 Task: Find directions from Dallas to Palo Duro Canyon State Park in Texas.
Action: Mouse moved to (892, 10)
Screenshot: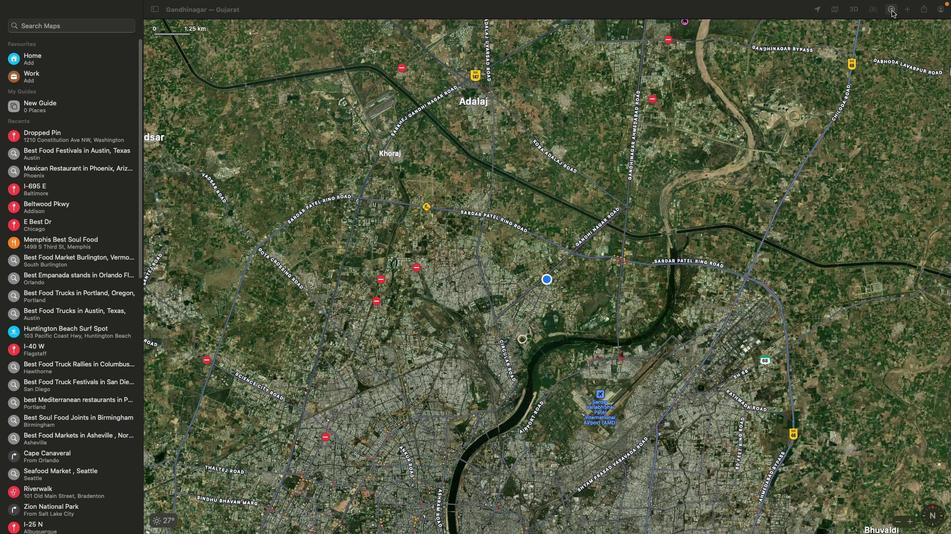 
Action: Mouse pressed left at (892, 10)
Screenshot: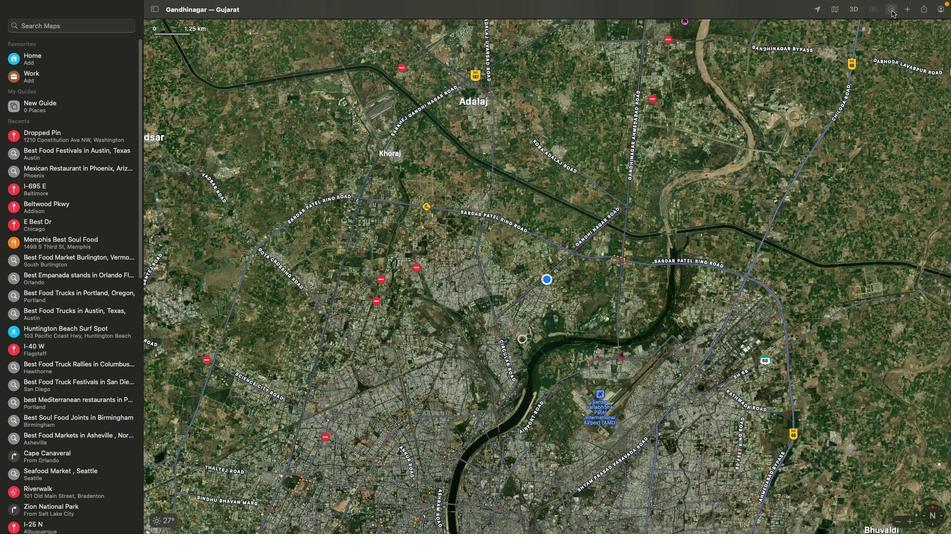 
Action: Mouse moved to (910, 63)
Screenshot: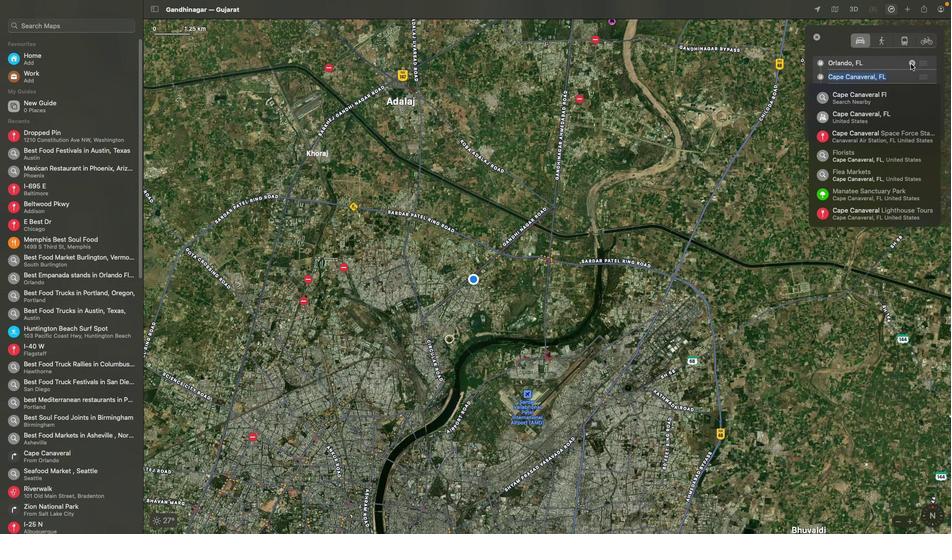 
Action: Mouse pressed left at (910, 63)
Screenshot: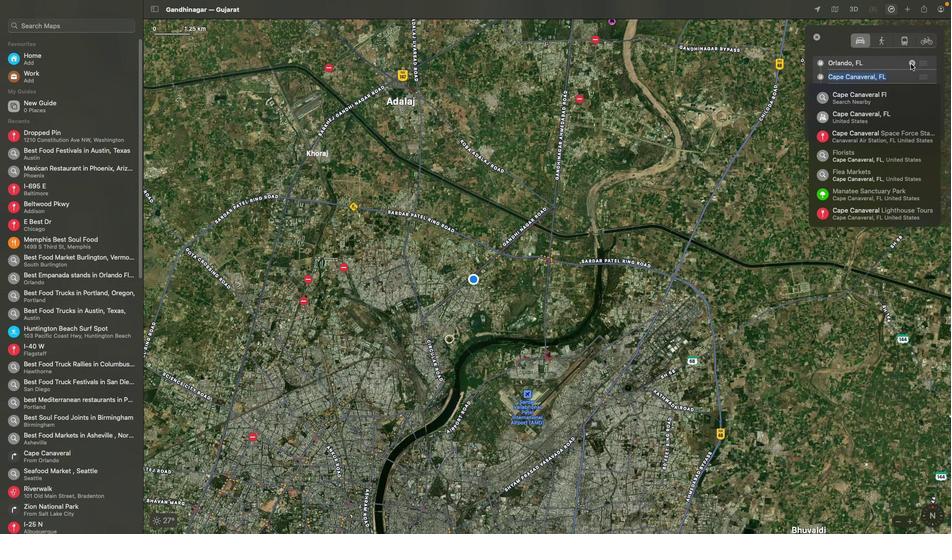 
Action: Mouse moved to (737, 107)
Screenshot: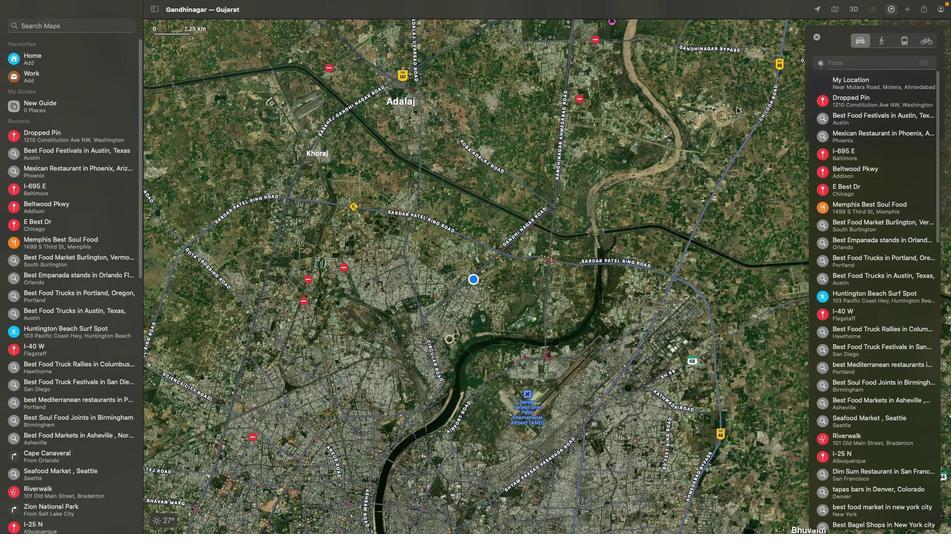 
Action: Mouse pressed left at (737, 107)
Screenshot: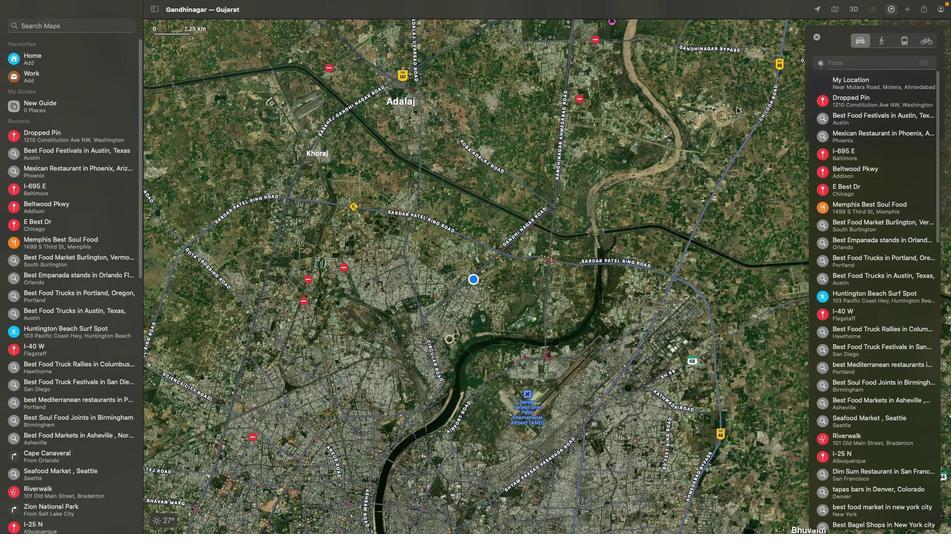 
Action: Mouse moved to (911, 77)
Screenshot: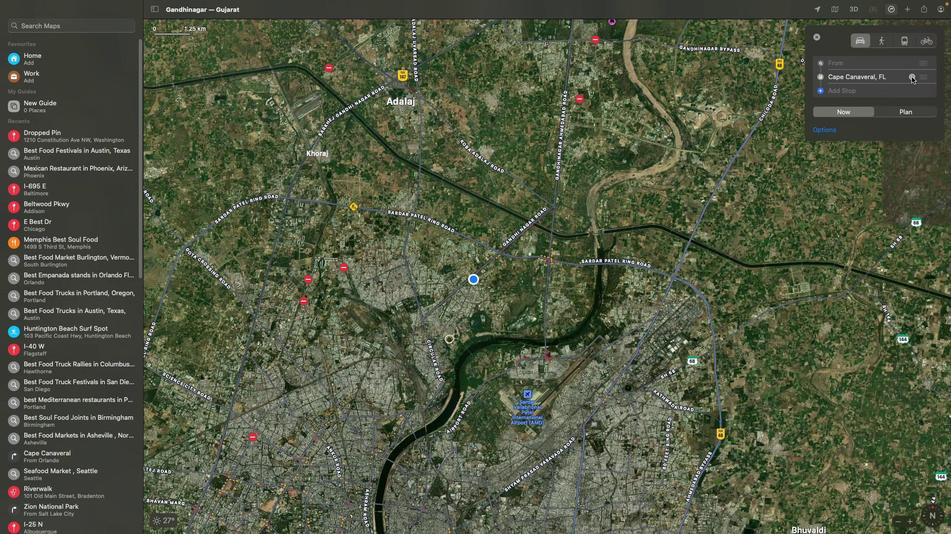 
Action: Mouse pressed left at (911, 77)
Screenshot: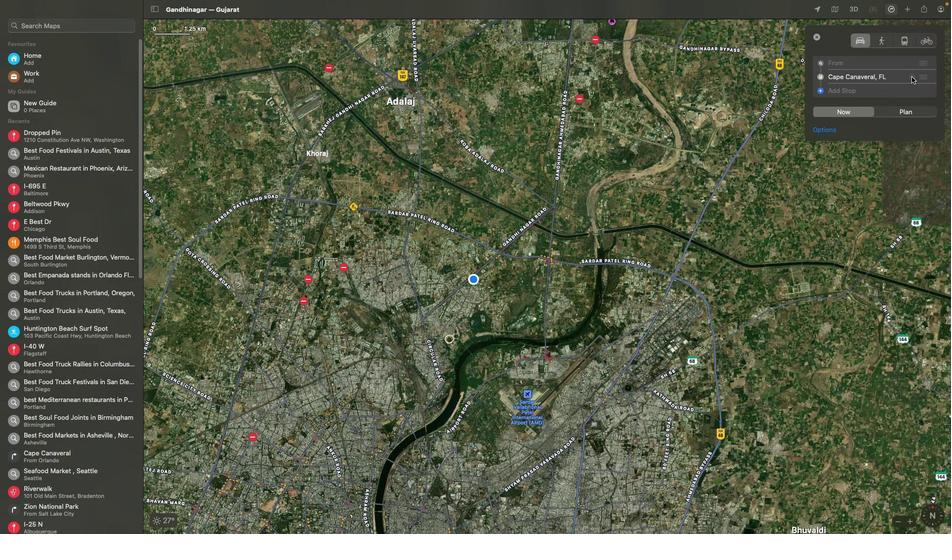 
Action: Mouse moved to (862, 64)
Screenshot: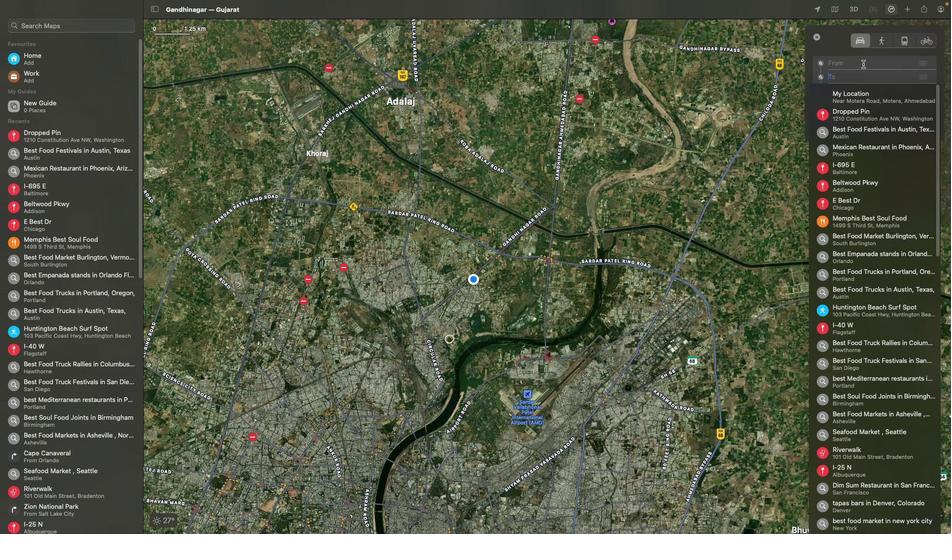 
Action: Mouse pressed left at (862, 64)
Screenshot: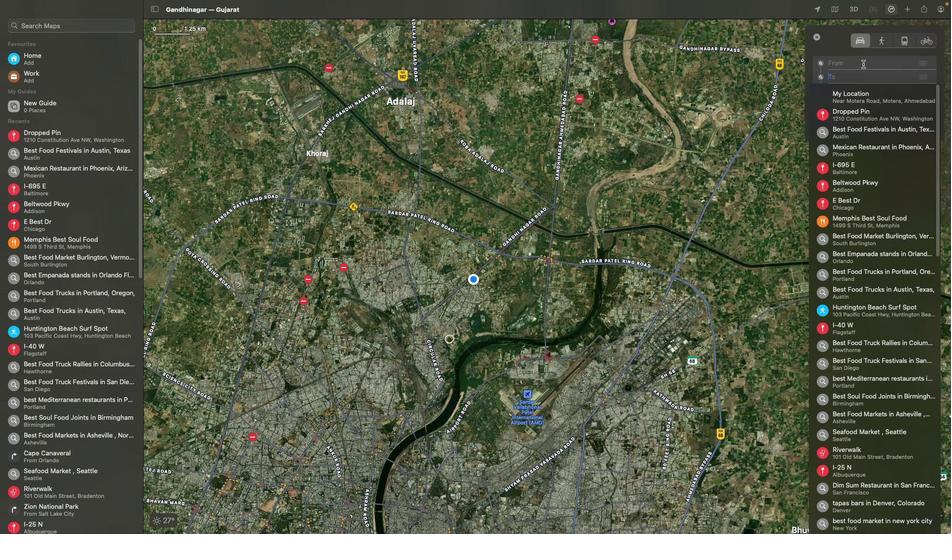 
Action: Mouse moved to (862, 64)
Screenshot: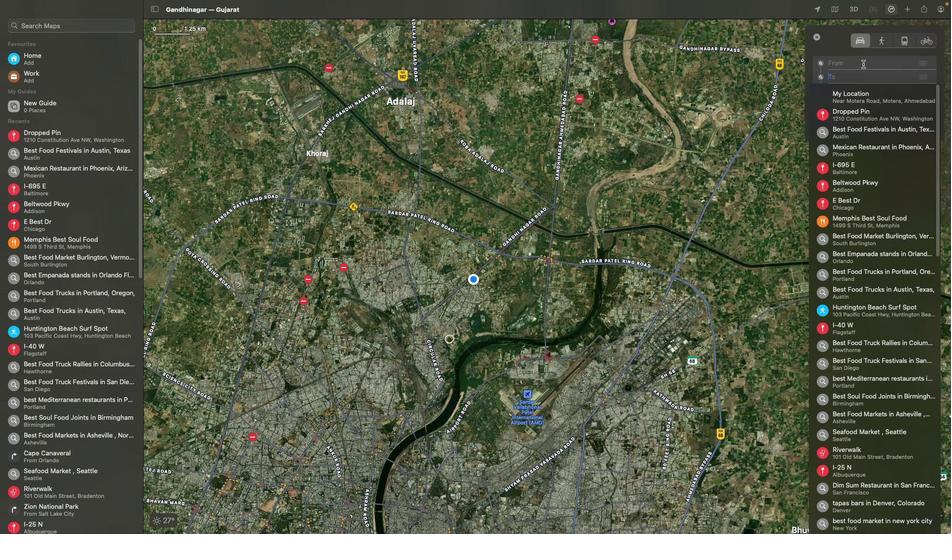 
Action: Key pressed Key.shift'D''a''l''l''a''s'Key.space
Screenshot: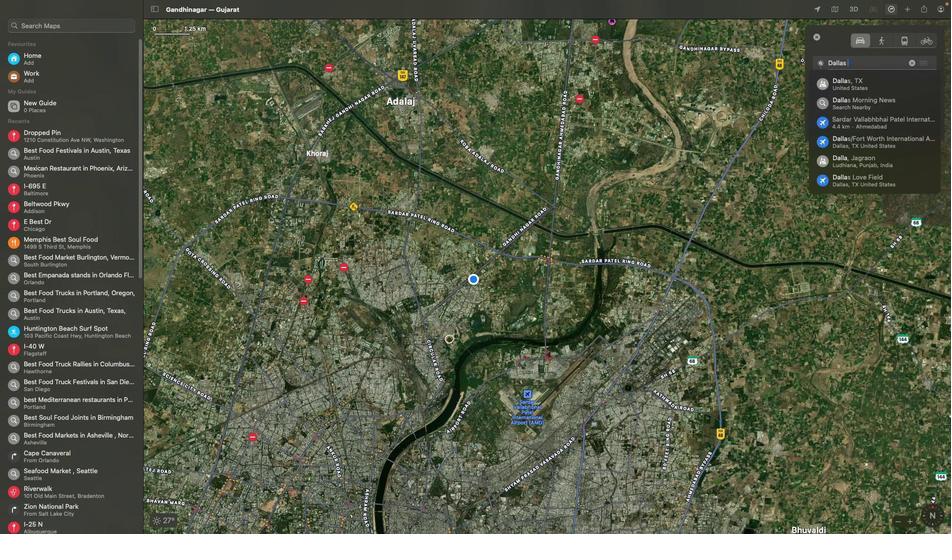 
Action: Mouse scrolled (862, 64) with delta (0, 0)
Screenshot: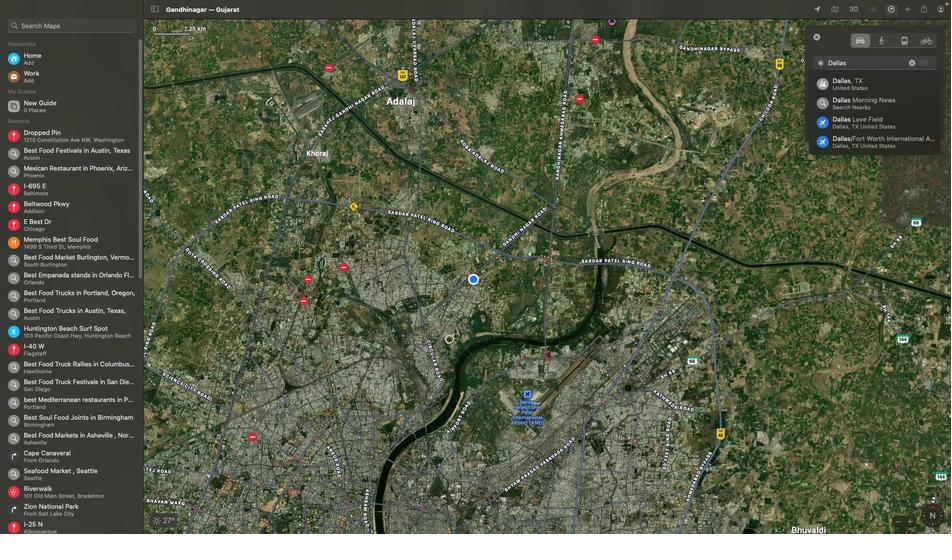 
Action: Mouse moved to (747, 125)
Screenshot: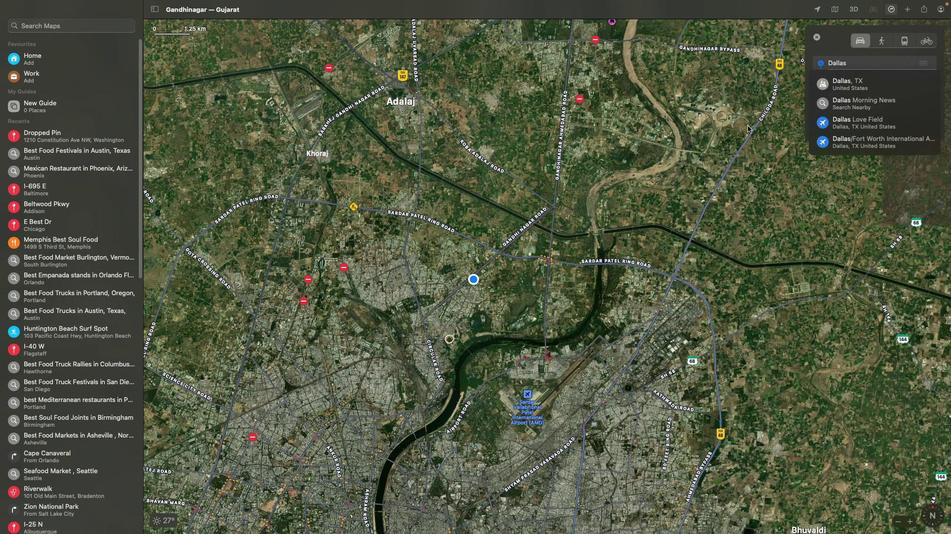 
Action: Mouse pressed left at (747, 125)
Screenshot: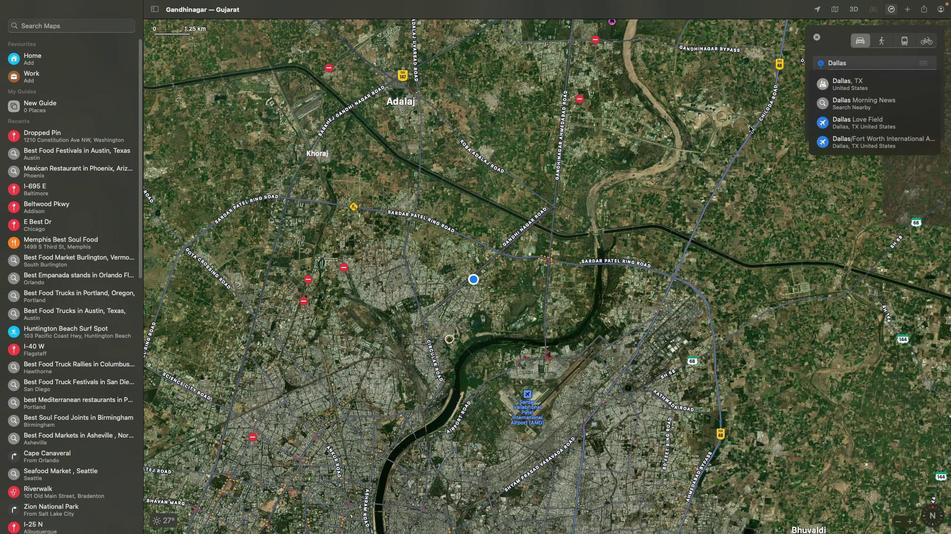 
Action: Mouse moved to (857, 77)
Screenshot: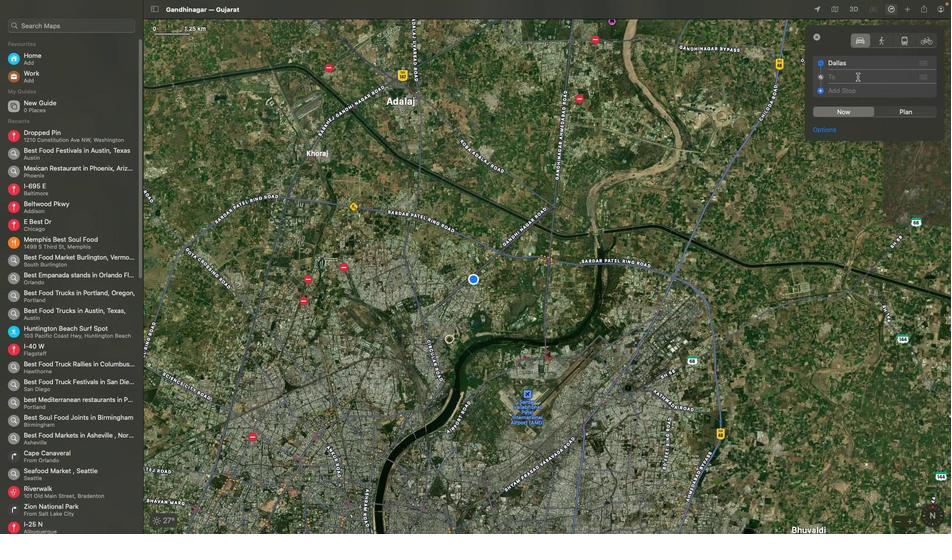 
Action: Mouse pressed left at (857, 77)
Screenshot: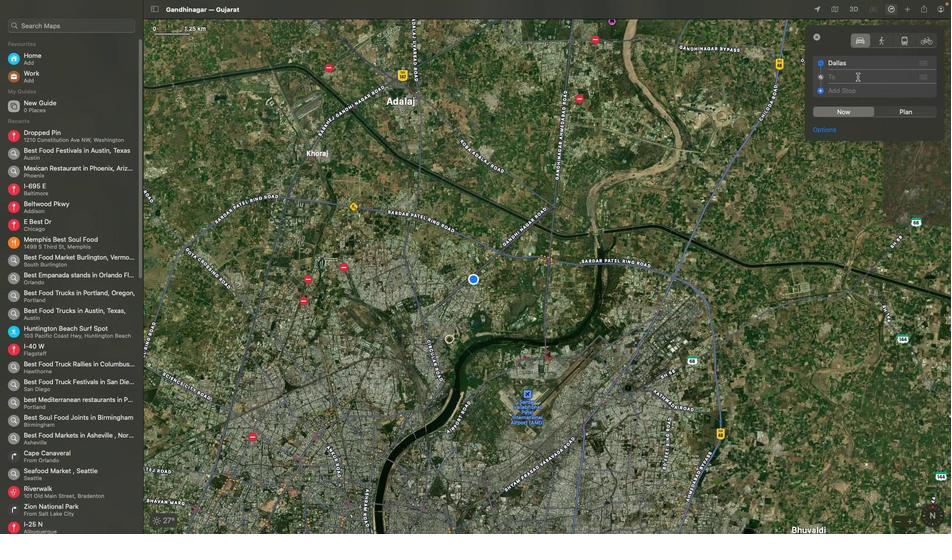 
Action: Key pressed Key.shift'L''a'Key.backspaceKey.backspaceKey.shift'P''a''l''o'Key.spaceKey.shift'C''a''n''y''o''n'Key.spaceKey.shift'S''a'Key.backspace't''a''t''e'Key.spaceKey.shift'P''a''r''k'Key.space'i''n'Key.spaceKey.shift'T''e''x'Key.backspaceKey.backspace'e''x''a''s''\x03'
Screenshot: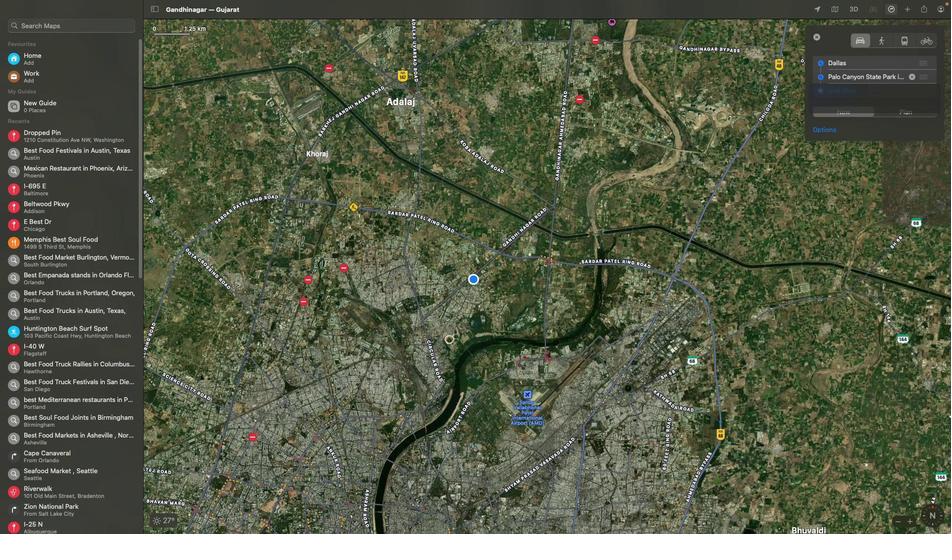 
Action: Mouse moved to (832, 204)
Screenshot: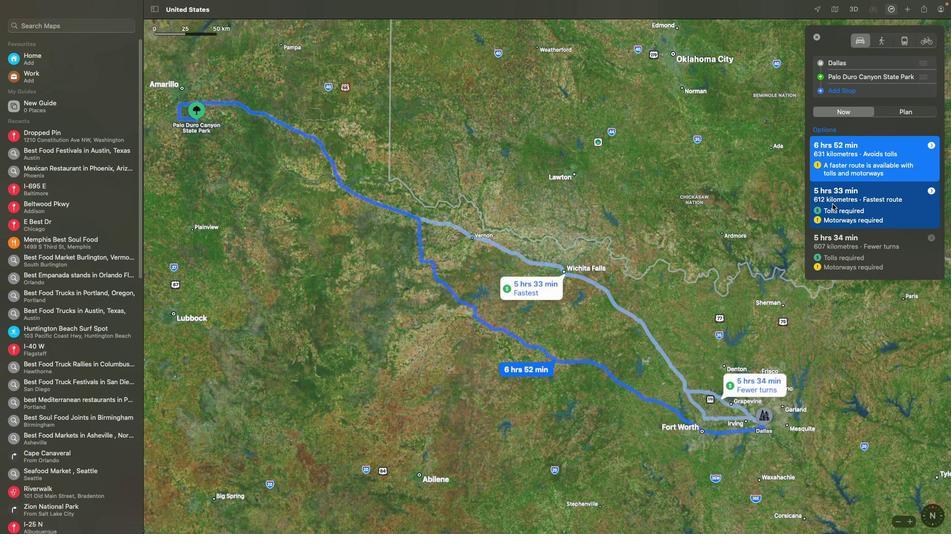 
Action: Mouse pressed left at (832, 204)
Screenshot: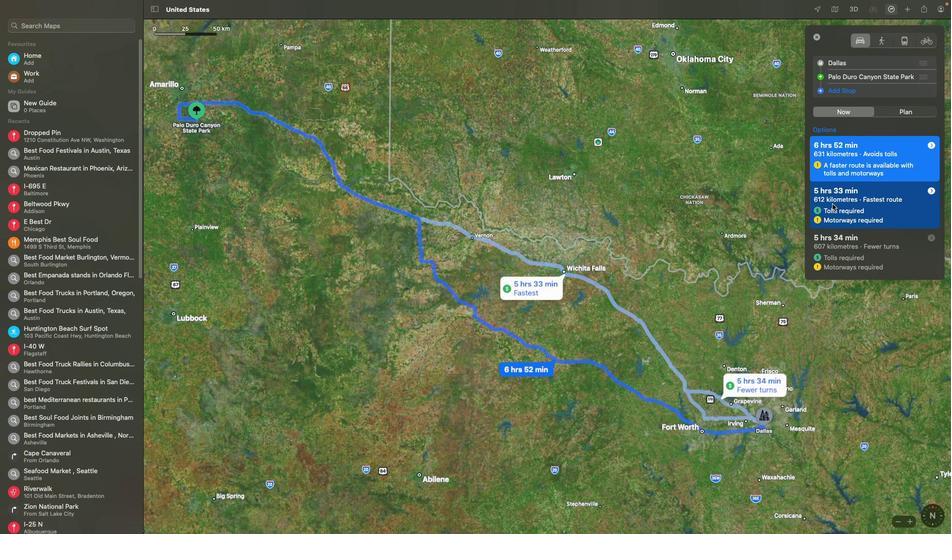 
Action: Mouse moved to (847, 243)
Screenshot: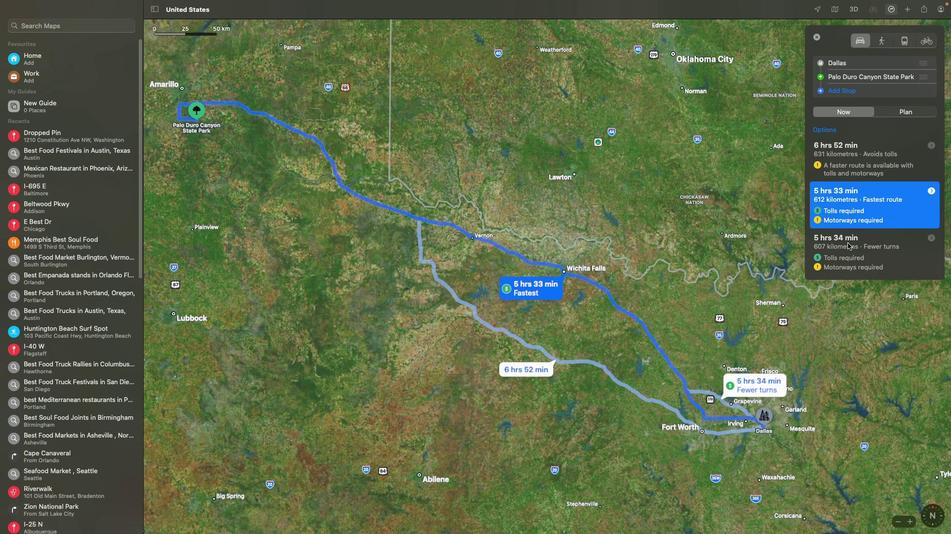 
Action: Mouse pressed left at (847, 243)
Screenshot: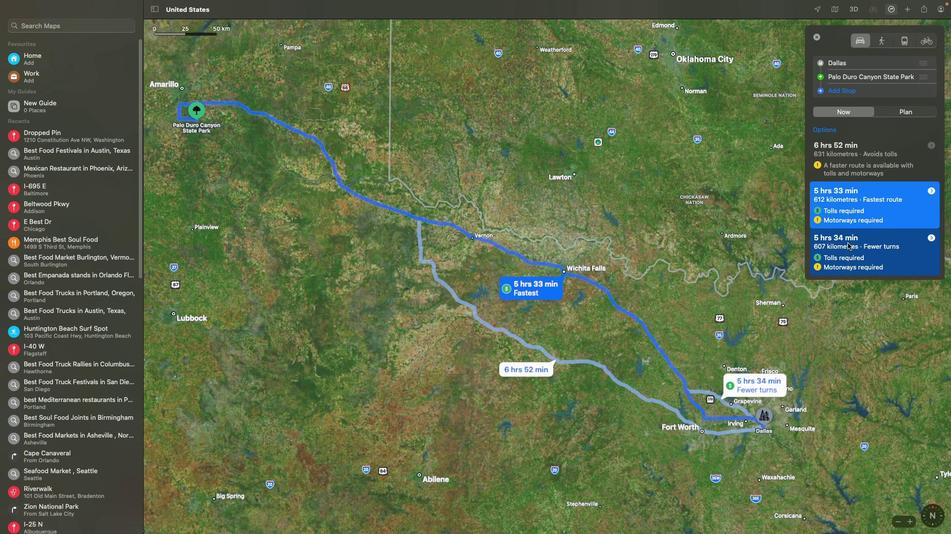 
Action: Mouse moved to (842, 155)
Screenshot: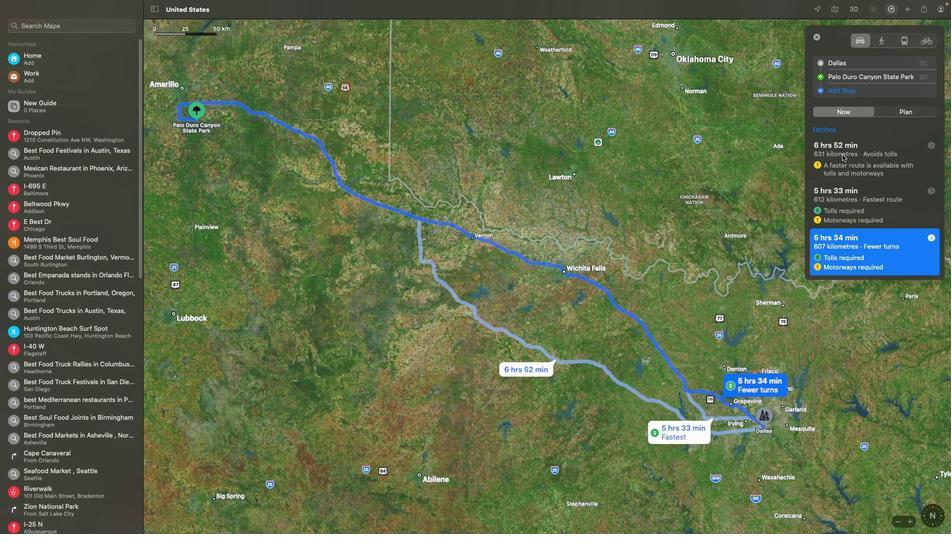 
Action: Mouse pressed left at (842, 155)
Screenshot: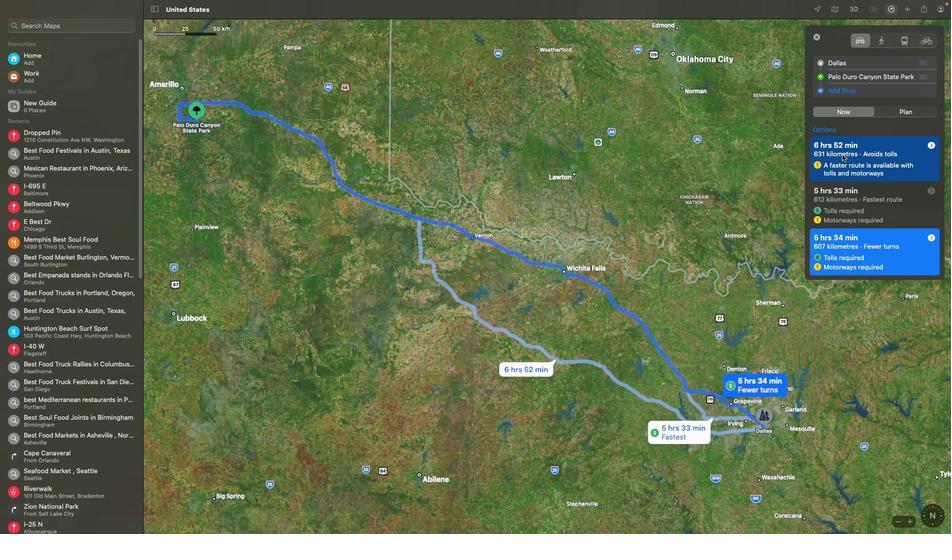
Action: Mouse moved to (929, 147)
Screenshot: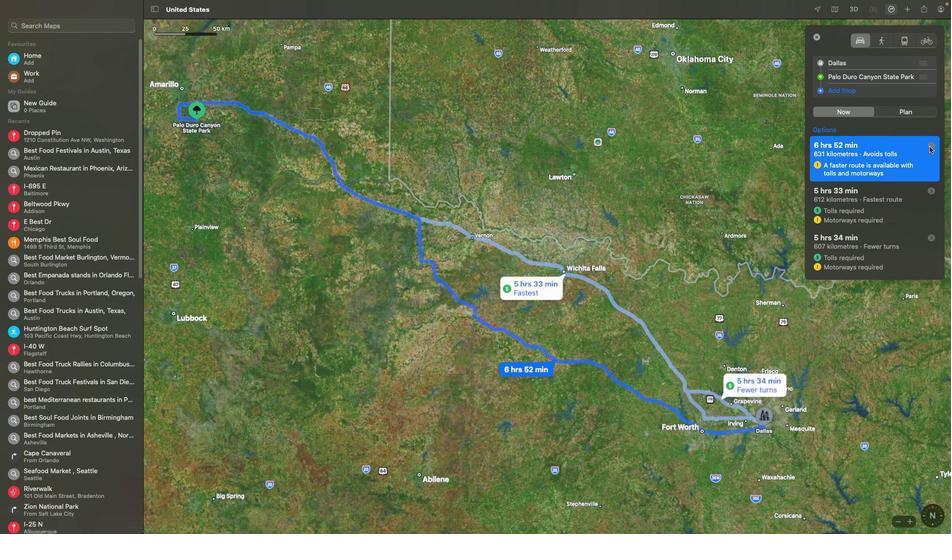 
Action: Mouse pressed left at (929, 147)
Screenshot: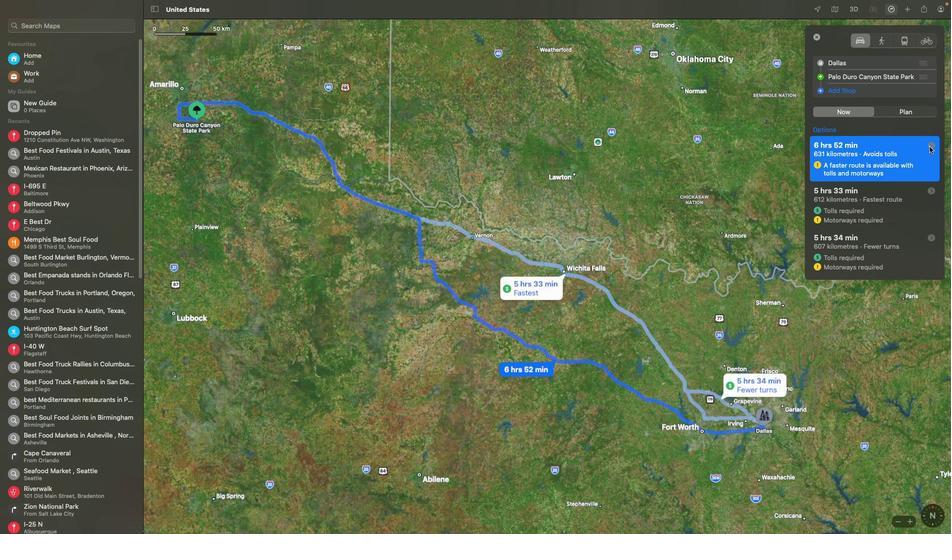 
Action: Mouse moved to (869, 209)
Screenshot: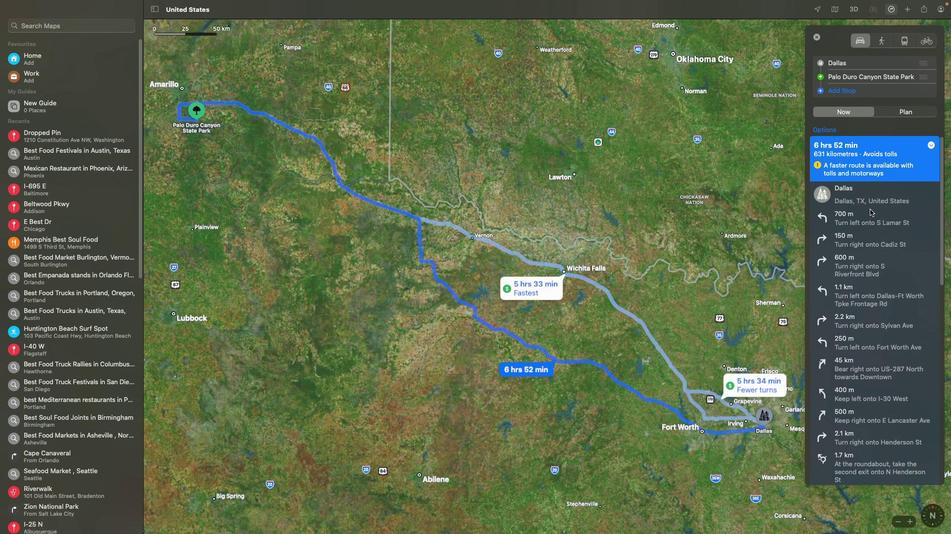 
Action: Mouse scrolled (869, 209) with delta (0, 0)
Screenshot: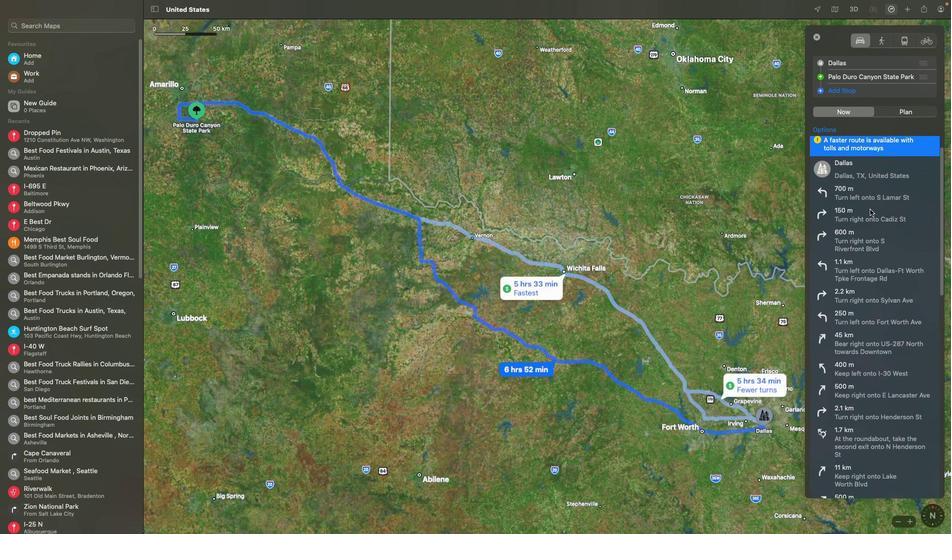 
Action: Mouse scrolled (869, 209) with delta (0, 0)
Screenshot: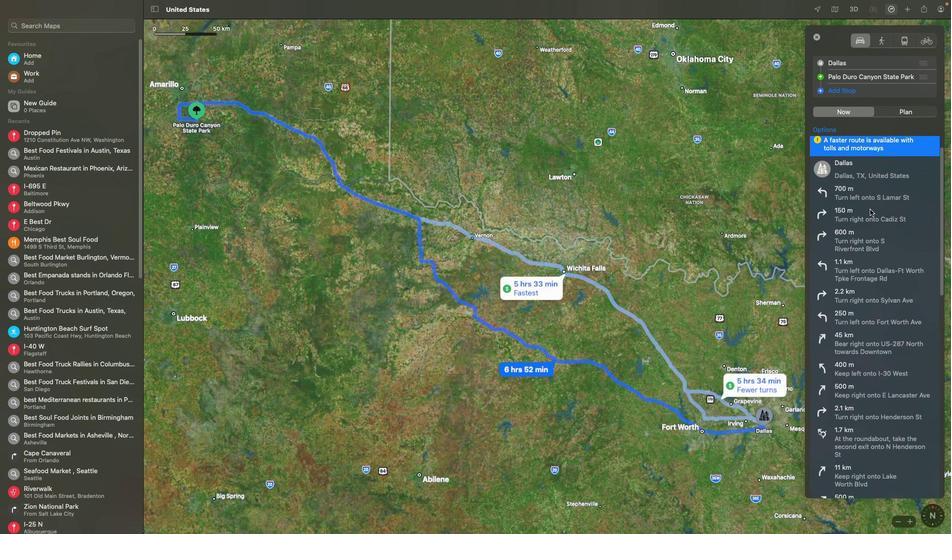 
Action: Mouse scrolled (869, 209) with delta (0, -1)
Screenshot: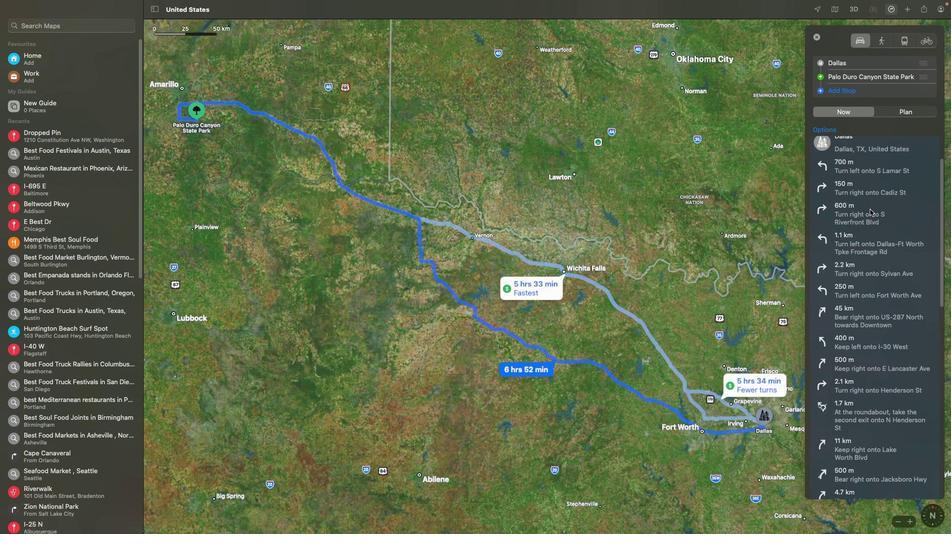 
Action: Mouse scrolled (869, 209) with delta (0, -2)
Screenshot: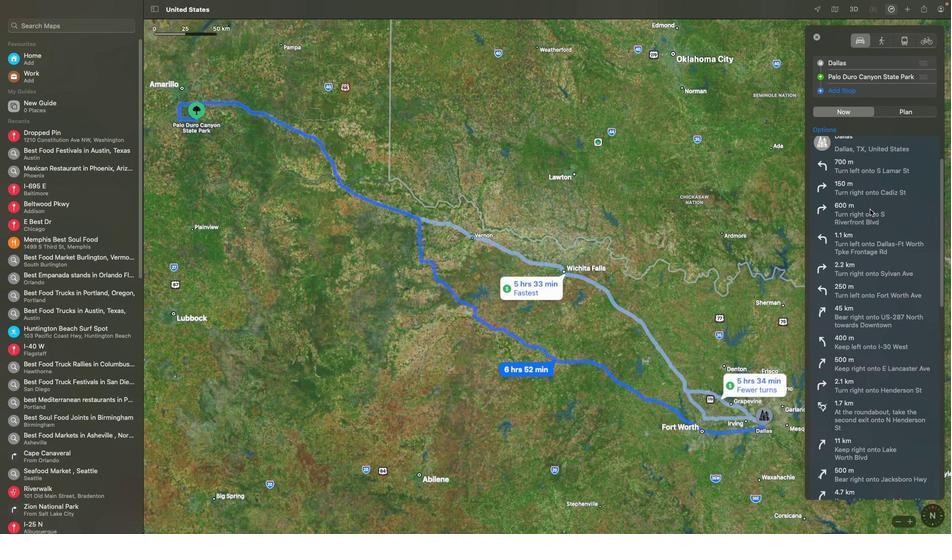 
Action: Mouse scrolled (869, 209) with delta (0, 0)
Screenshot: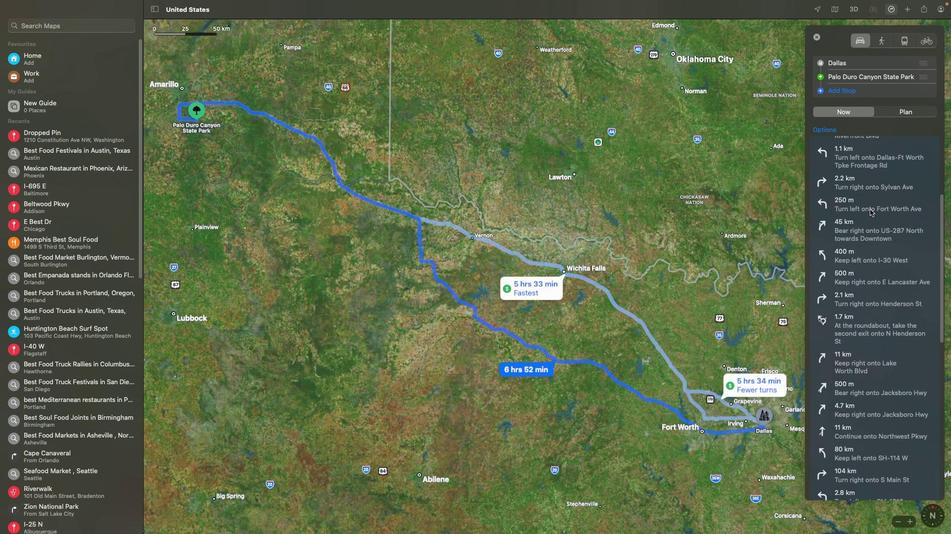 
Action: Mouse scrolled (869, 209) with delta (0, 0)
Screenshot: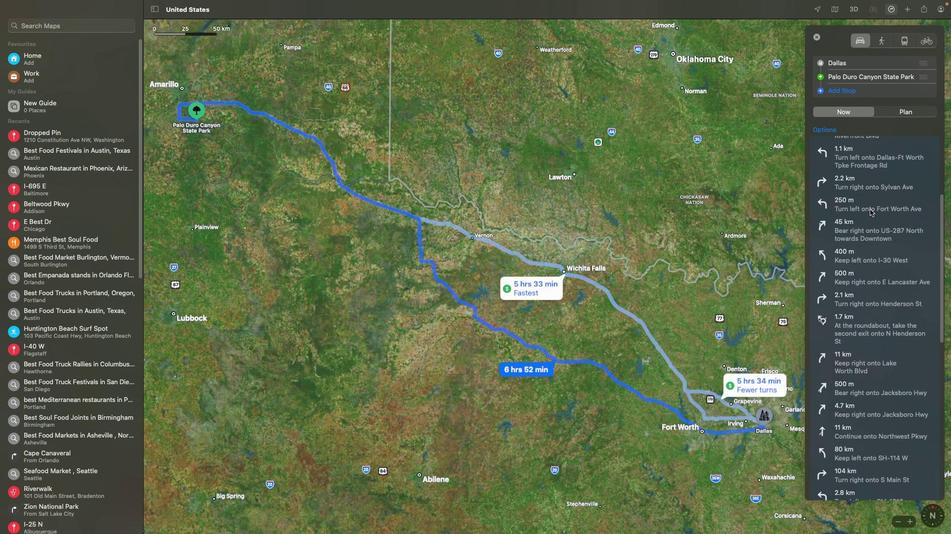 
Action: Mouse scrolled (869, 209) with delta (0, -1)
Screenshot: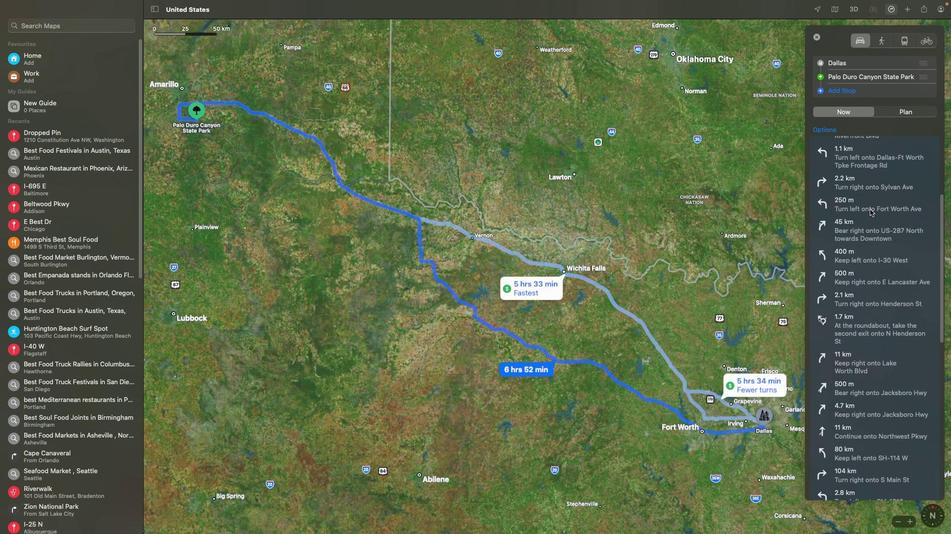 
Action: Mouse scrolled (869, 209) with delta (0, -2)
Screenshot: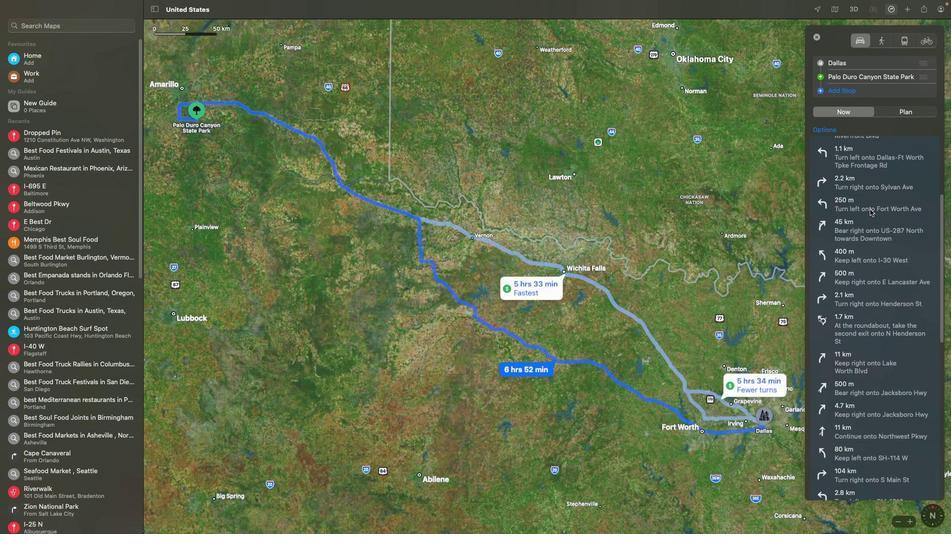
Action: Mouse scrolled (869, 209) with delta (0, -2)
Screenshot: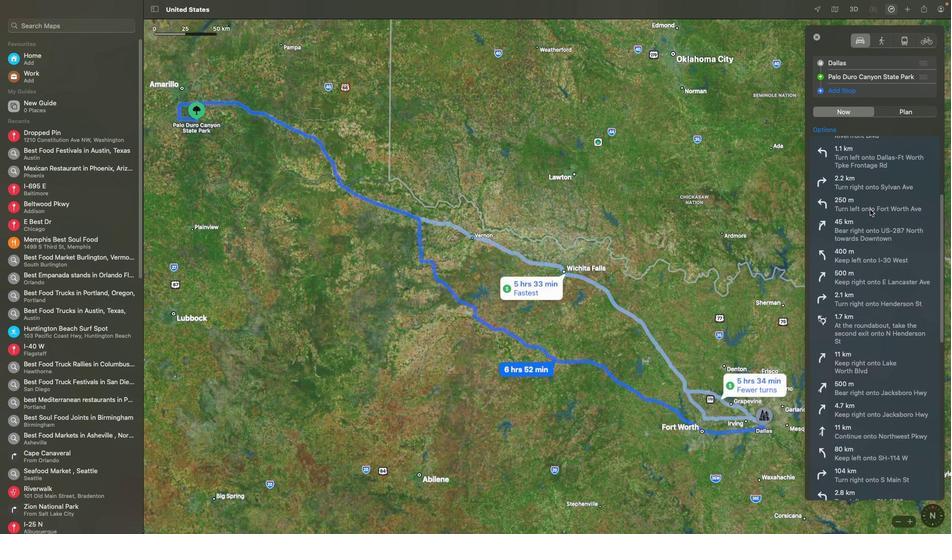 
Action: Mouse scrolled (869, 209) with delta (0, 0)
Screenshot: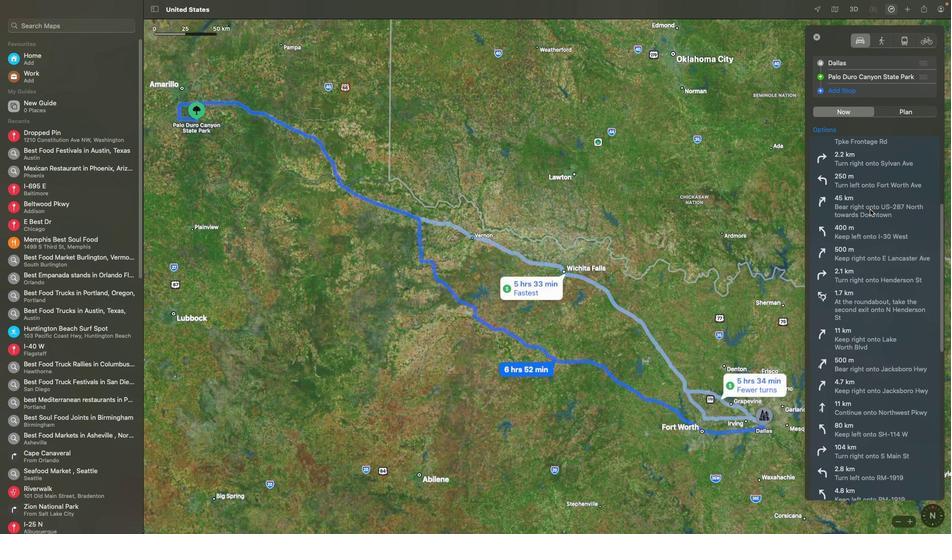 
Action: Mouse scrolled (869, 209) with delta (0, 0)
Screenshot: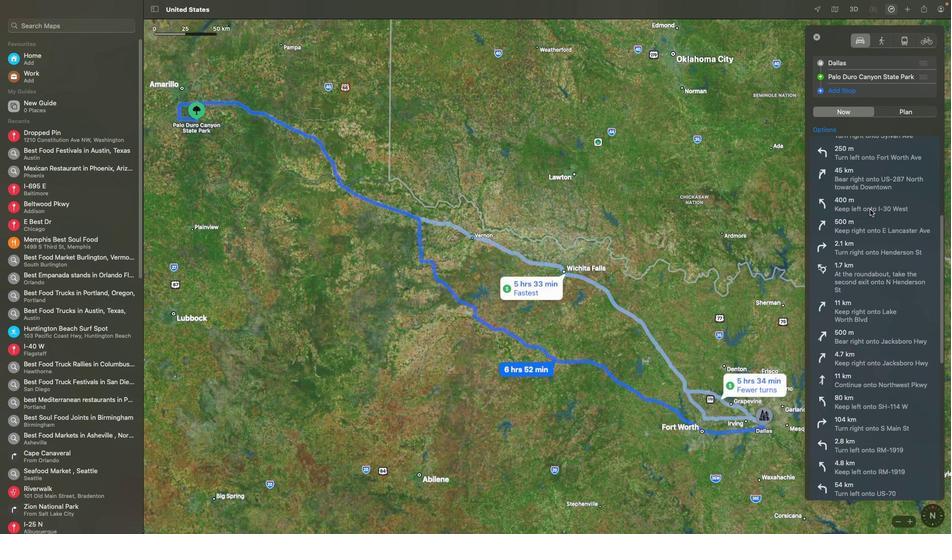 
Action: Mouse scrolled (869, 209) with delta (0, -1)
Screenshot: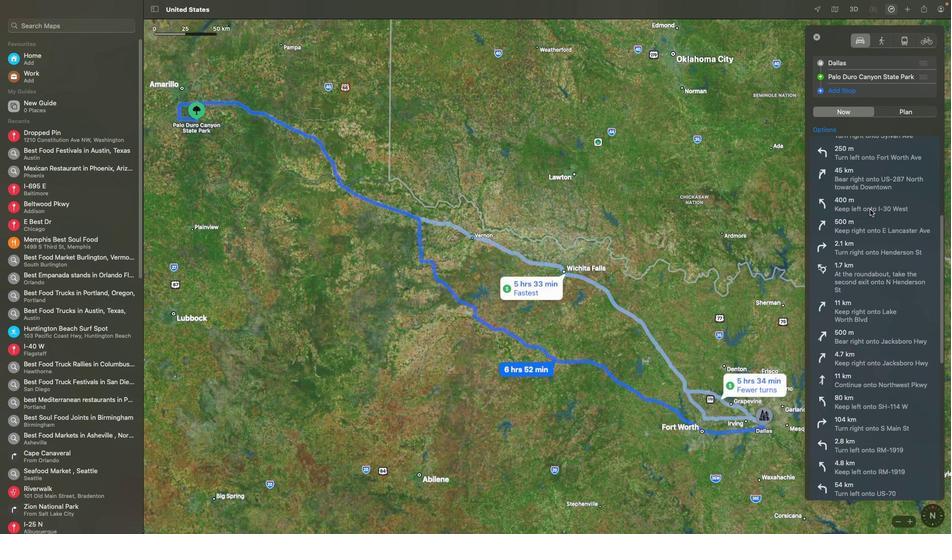 
Action: Mouse scrolled (869, 209) with delta (0, -2)
Screenshot: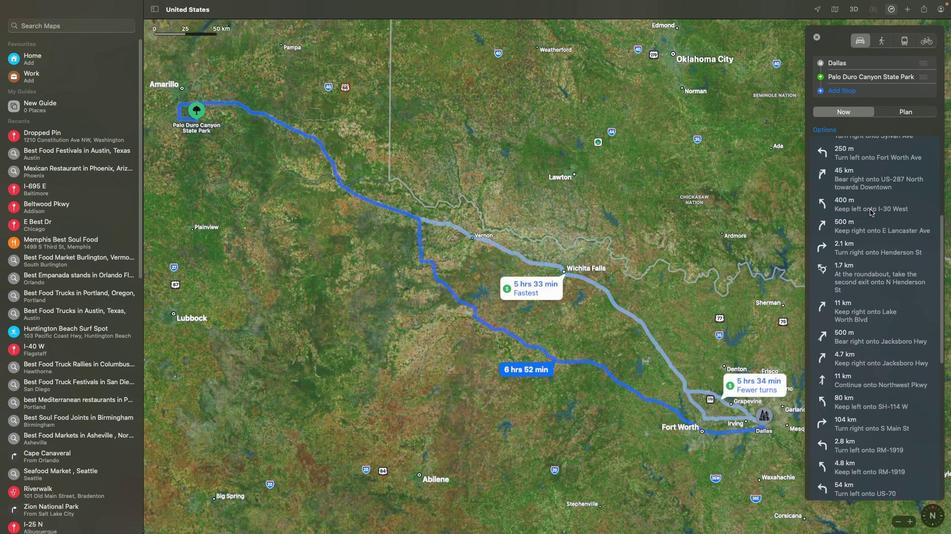 
Action: Mouse scrolled (869, 209) with delta (0, 0)
Screenshot: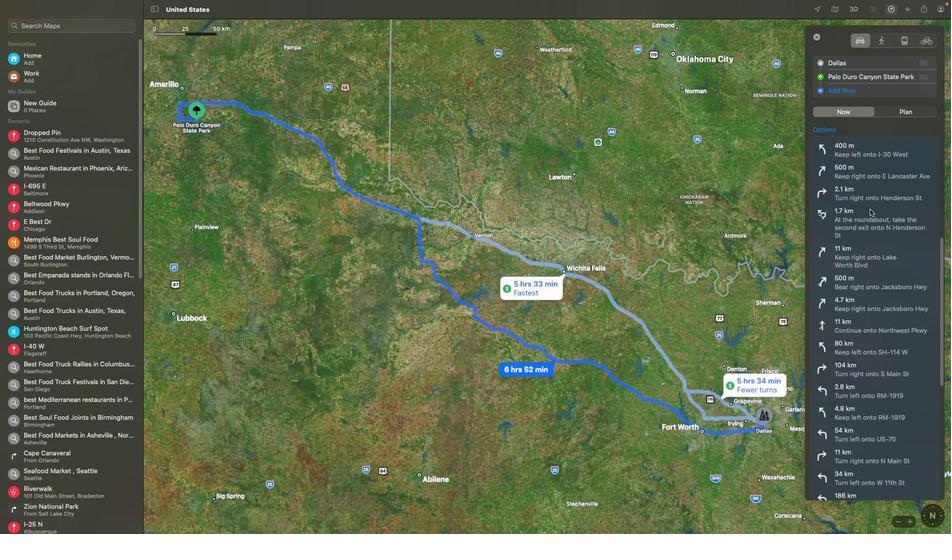 
Action: Mouse scrolled (869, 209) with delta (0, 0)
Screenshot: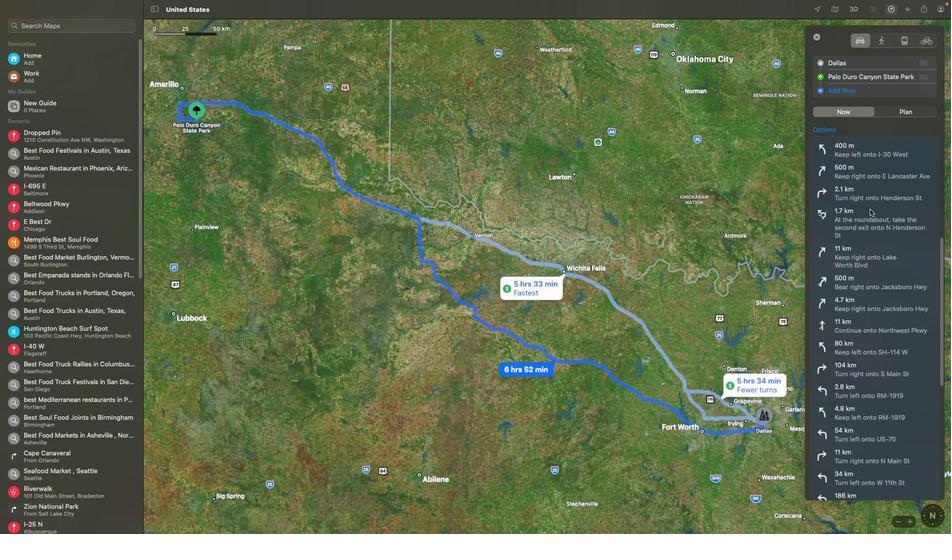 
Action: Mouse scrolled (869, 209) with delta (0, -1)
Screenshot: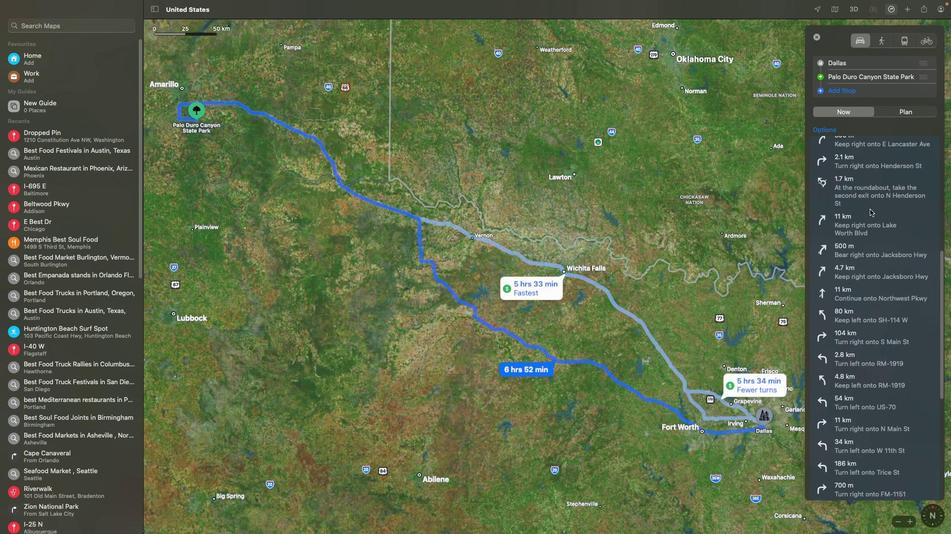 
Action: Mouse scrolled (869, 209) with delta (0, -2)
Screenshot: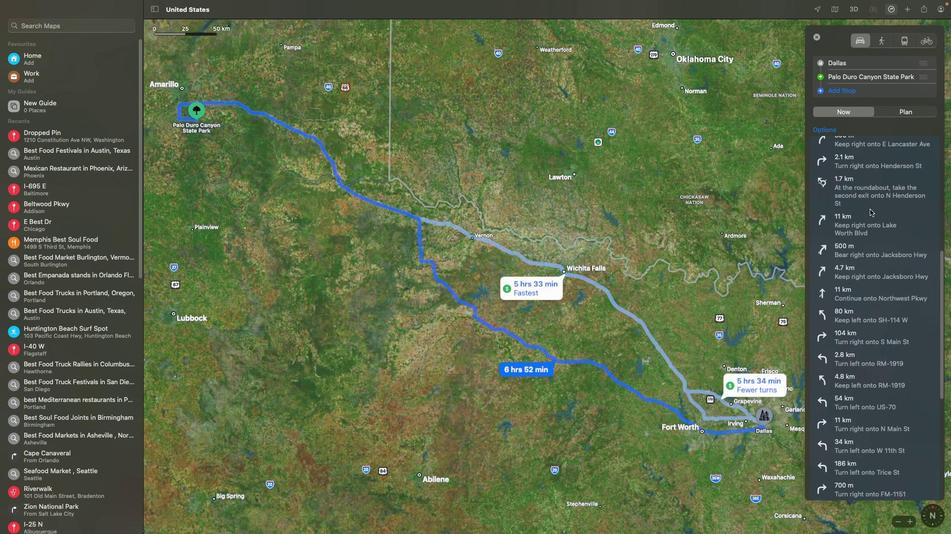 
Action: Mouse scrolled (869, 209) with delta (0, -2)
Screenshot: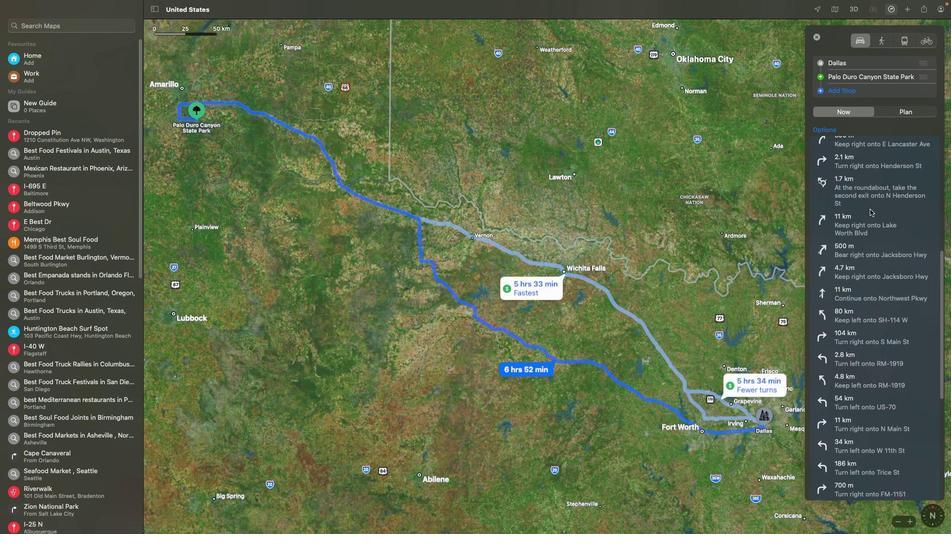 
Action: Mouse scrolled (869, 209) with delta (0, 0)
Screenshot: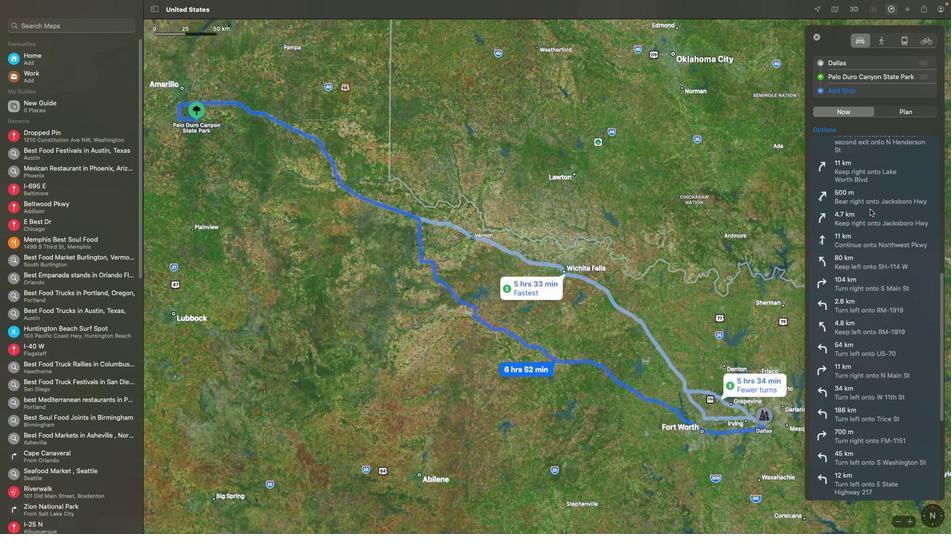 
Action: Mouse scrolled (869, 209) with delta (0, 0)
Screenshot: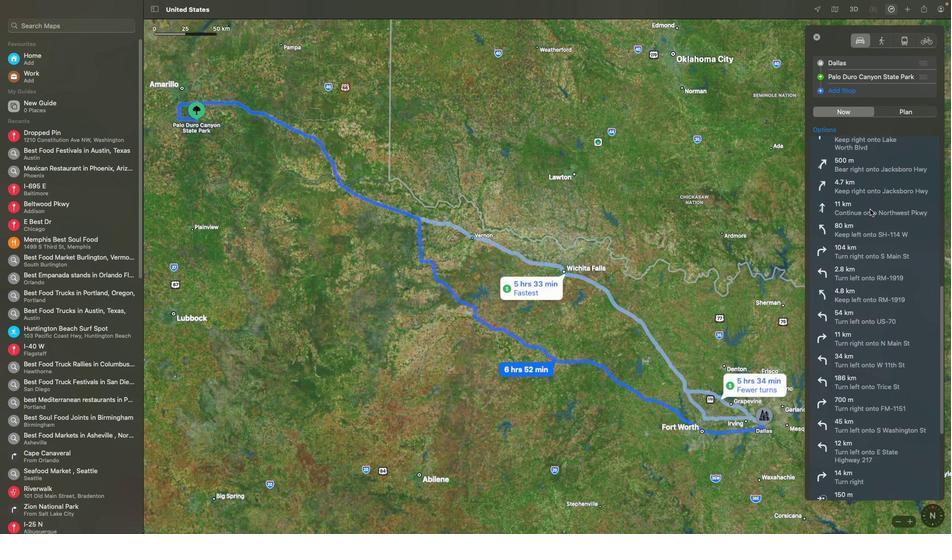 
Action: Mouse scrolled (869, 209) with delta (0, -1)
Screenshot: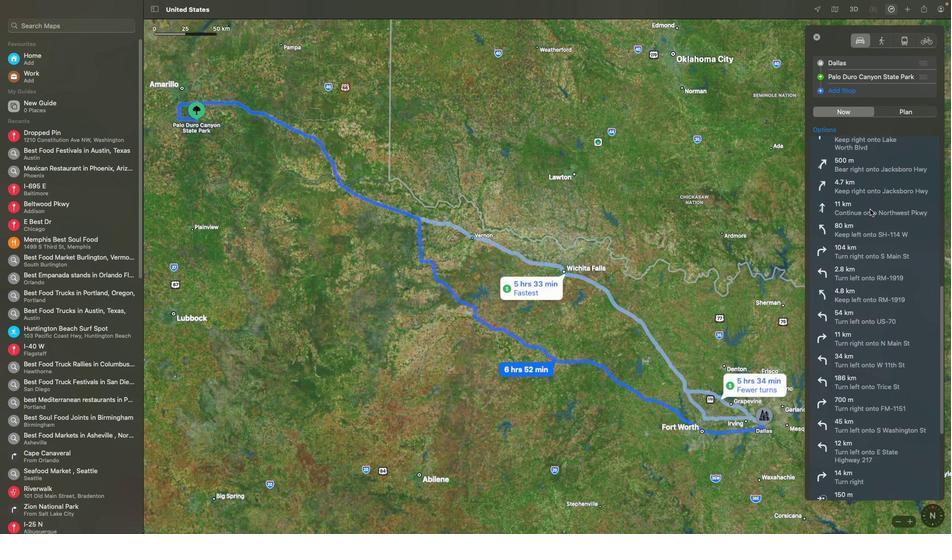 
Action: Mouse scrolled (869, 209) with delta (0, -2)
Screenshot: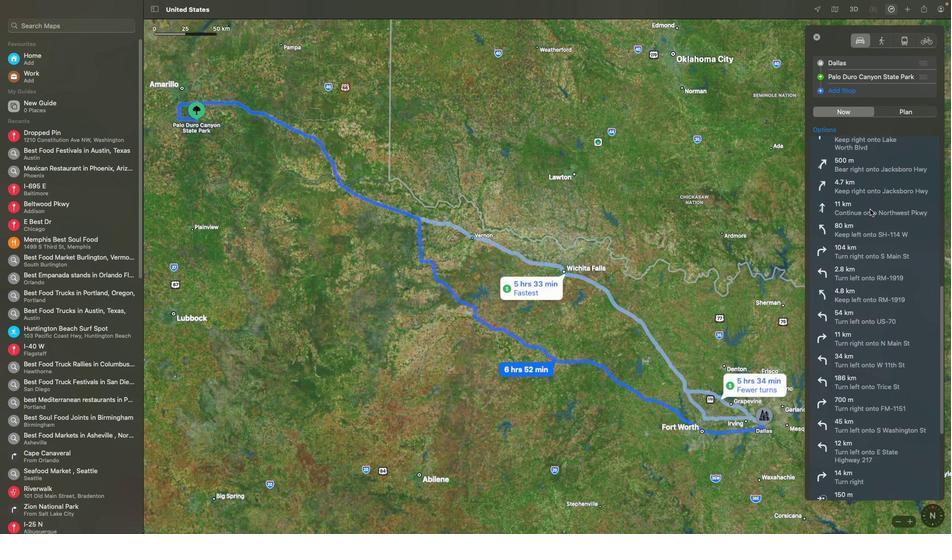 
Action: Mouse scrolled (869, 209) with delta (0, -2)
Screenshot: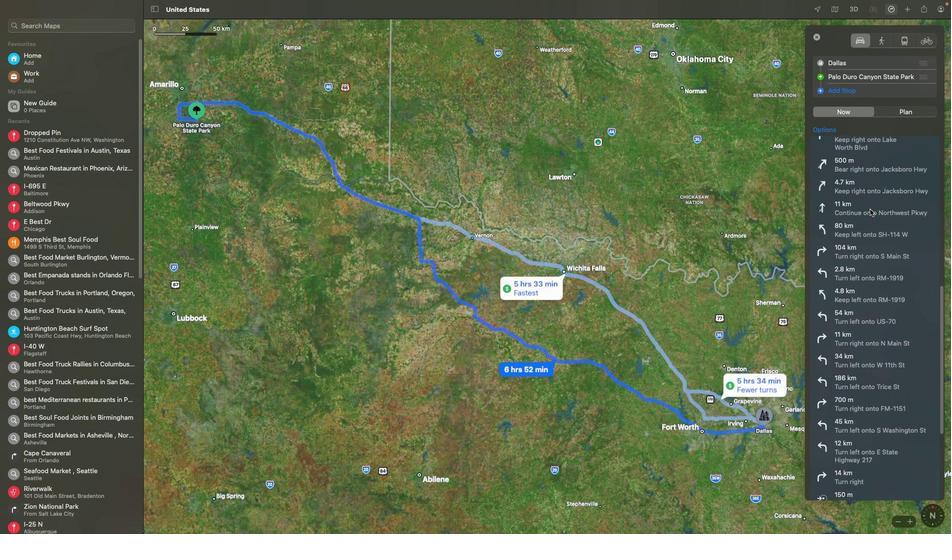 
Action: Mouse scrolled (869, 209) with delta (0, 0)
Screenshot: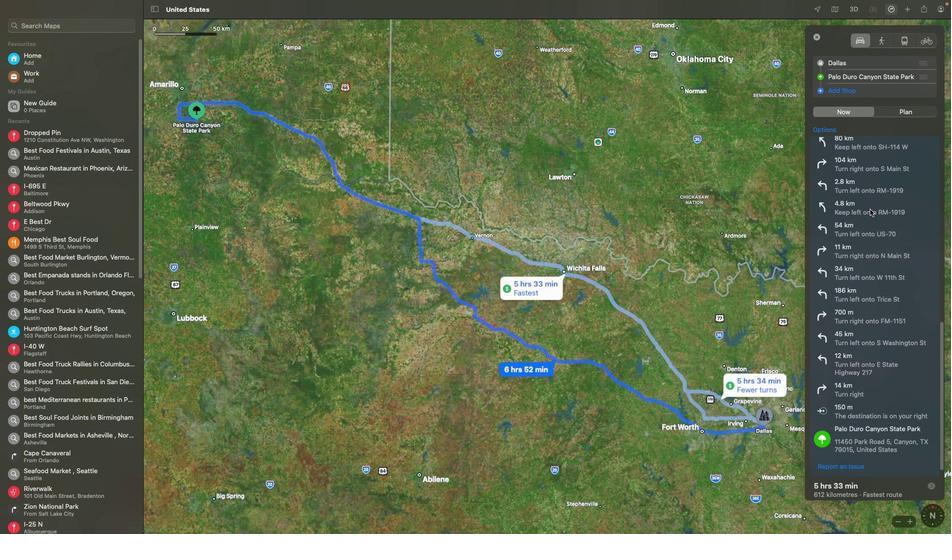 
Action: Mouse scrolled (869, 209) with delta (0, 0)
Screenshot: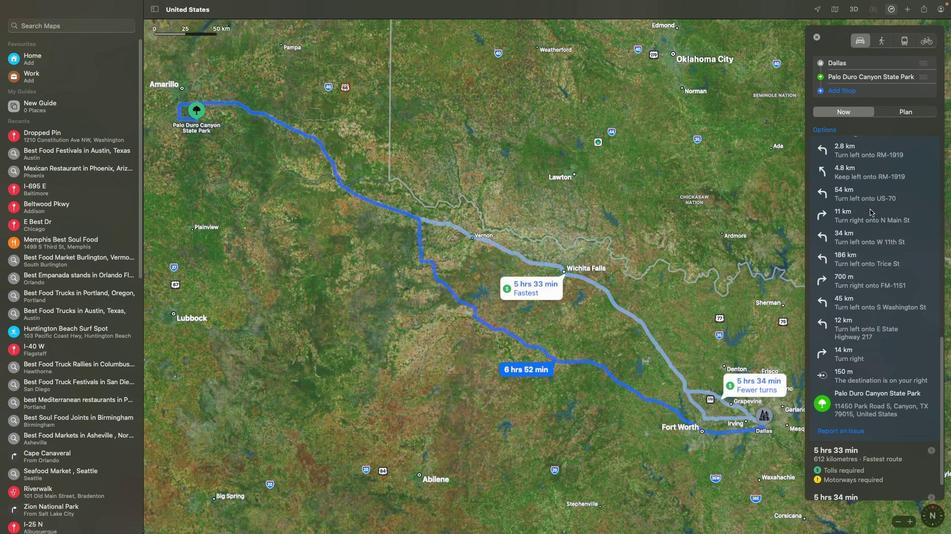
Action: Mouse scrolled (869, 209) with delta (0, -1)
Screenshot: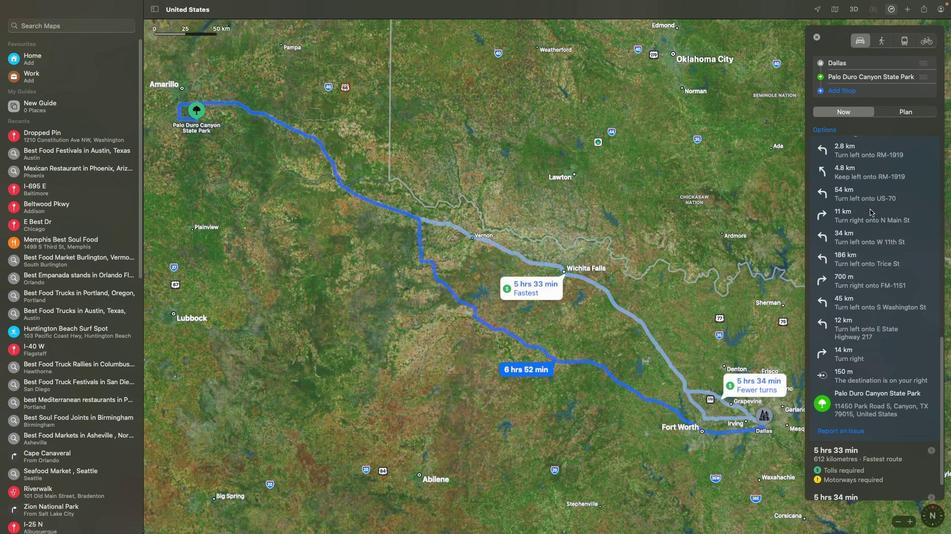 
Action: Mouse scrolled (869, 209) with delta (0, -2)
Screenshot: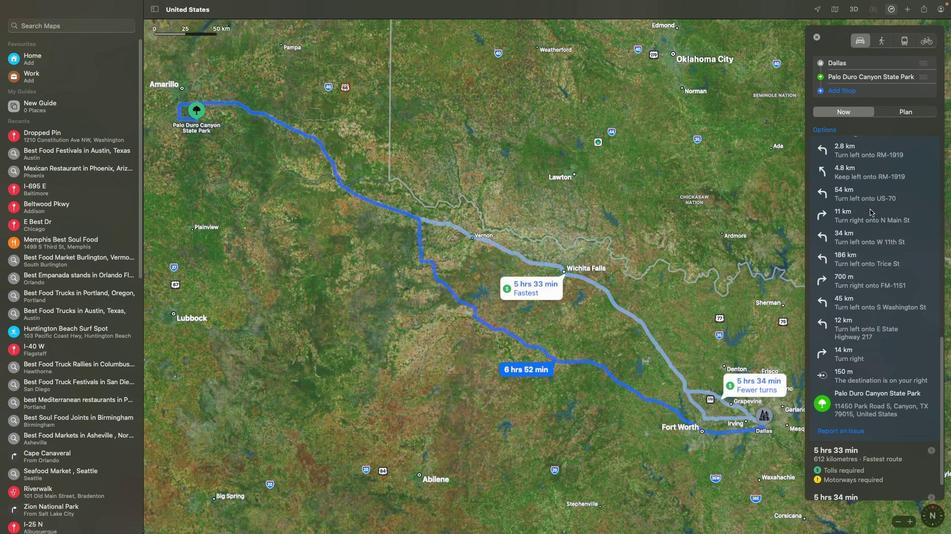 
Action: Mouse scrolled (869, 209) with delta (0, -2)
Screenshot: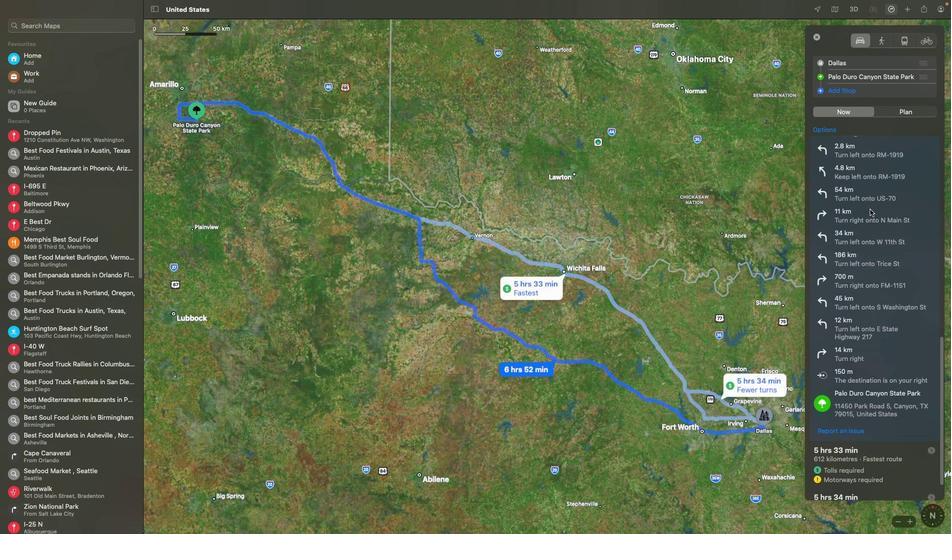 
Action: Mouse scrolled (869, 209) with delta (0, -3)
Screenshot: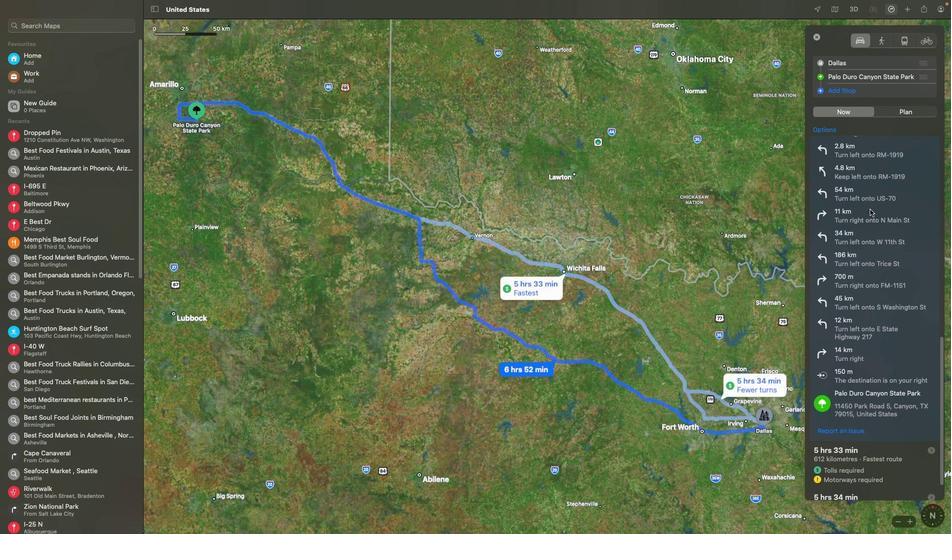 
Action: Mouse scrolled (869, 209) with delta (0, 0)
Screenshot: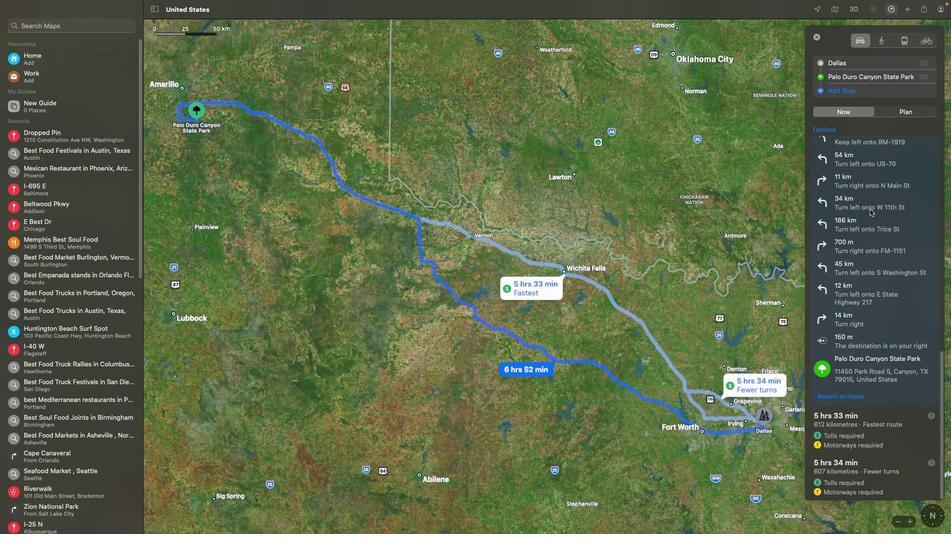 
Action: Mouse scrolled (869, 209) with delta (0, 0)
Screenshot: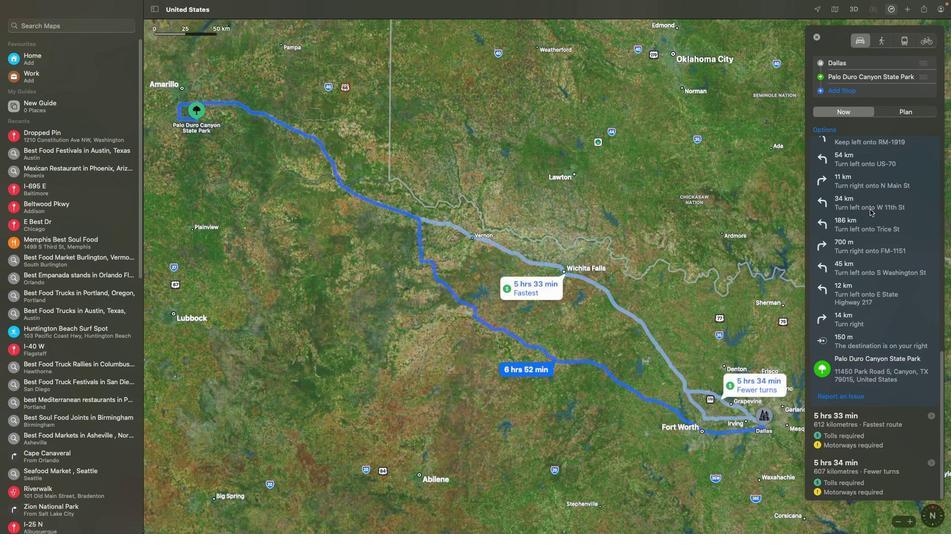 
Action: Mouse scrolled (869, 209) with delta (0, -1)
Screenshot: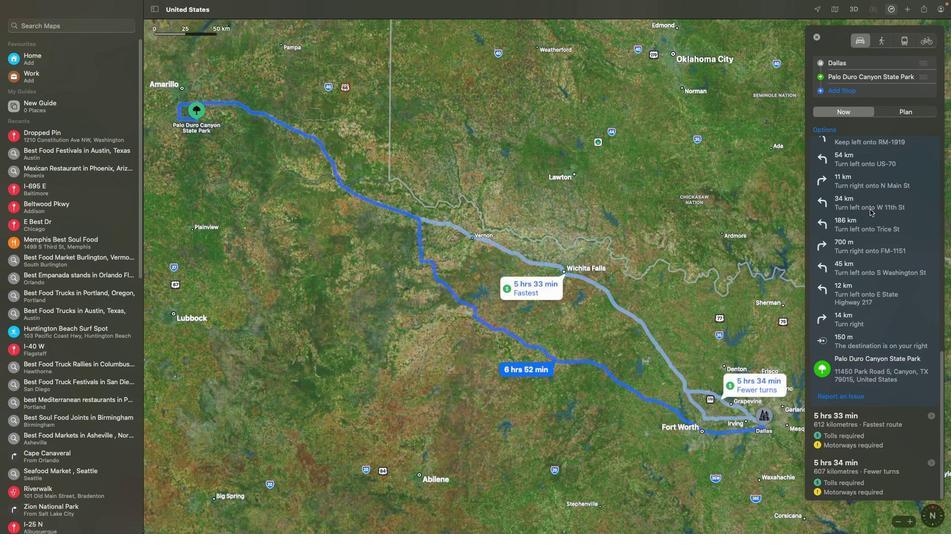 
Action: Mouse scrolled (869, 209) with delta (0, -2)
Screenshot: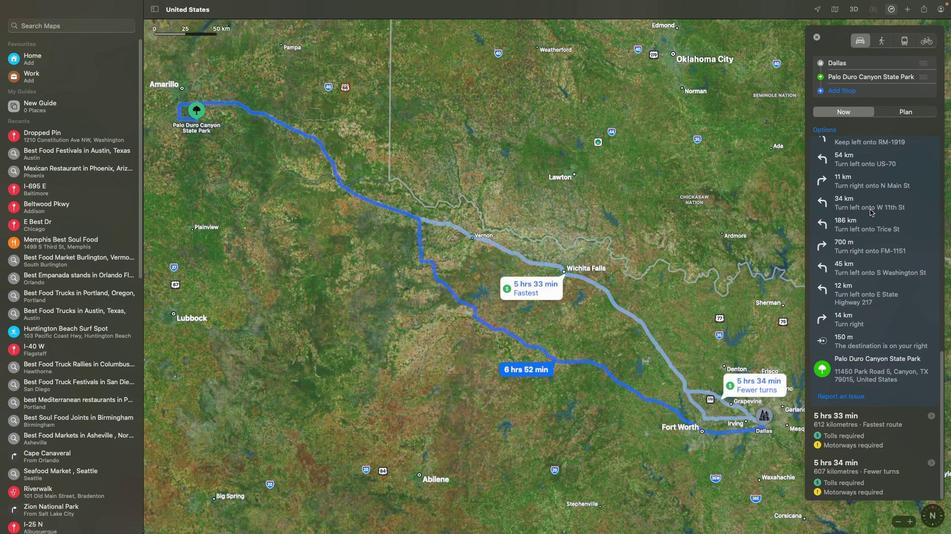 
Action: Mouse scrolled (869, 209) with delta (0, -2)
Screenshot: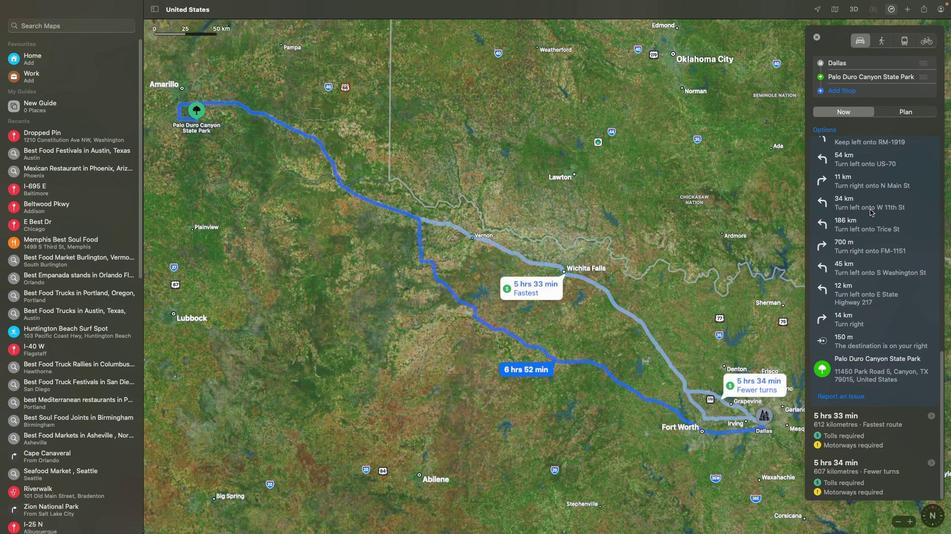 
Action: Mouse scrolled (869, 209) with delta (0, -3)
Screenshot: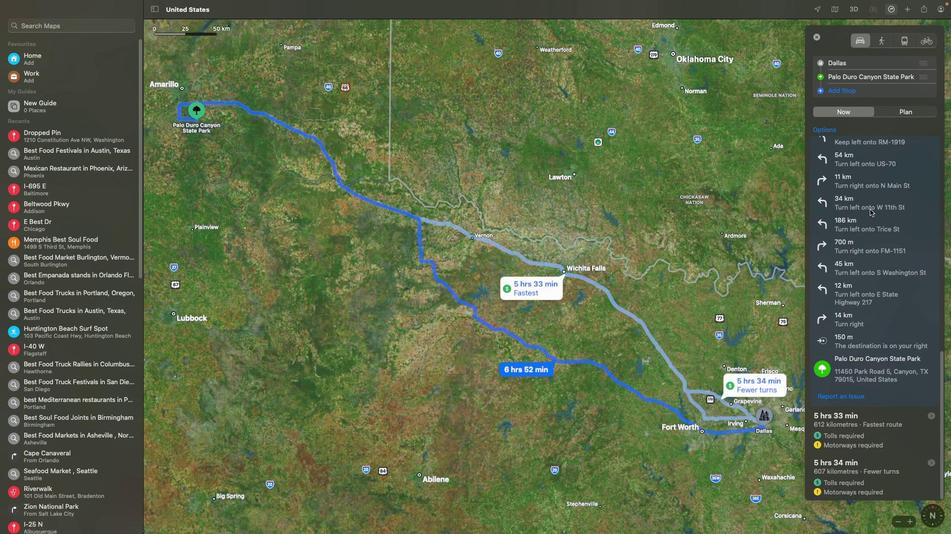 
